 Task: Create Board DevOps Best Practices to Workspace Antivirus and Security Software. Create Board Sales Performance Benchmarking to Workspace Antivirus and Security Software. Create Board IT Asset Management and Inventory Control to Workspace Antivirus and Security Software
Action: Mouse moved to (413, 85)
Screenshot: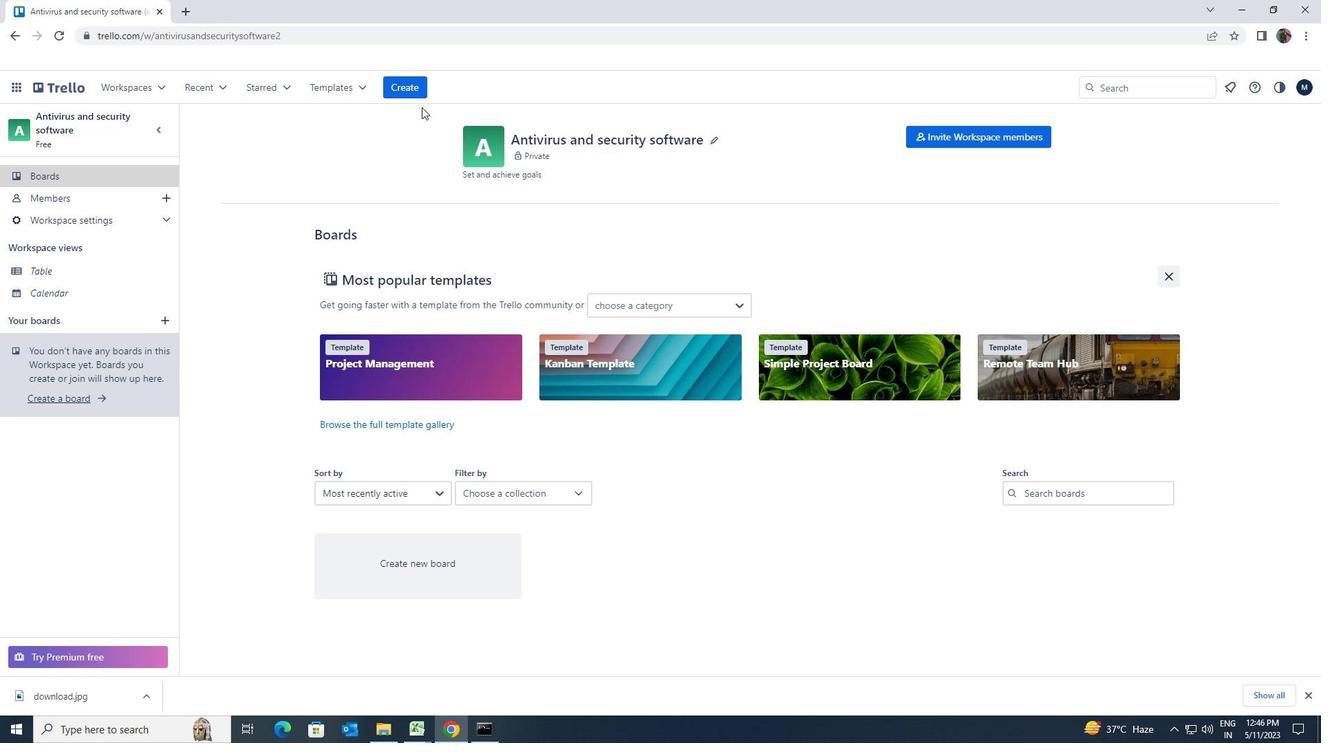 
Action: Mouse pressed left at (413, 85)
Screenshot: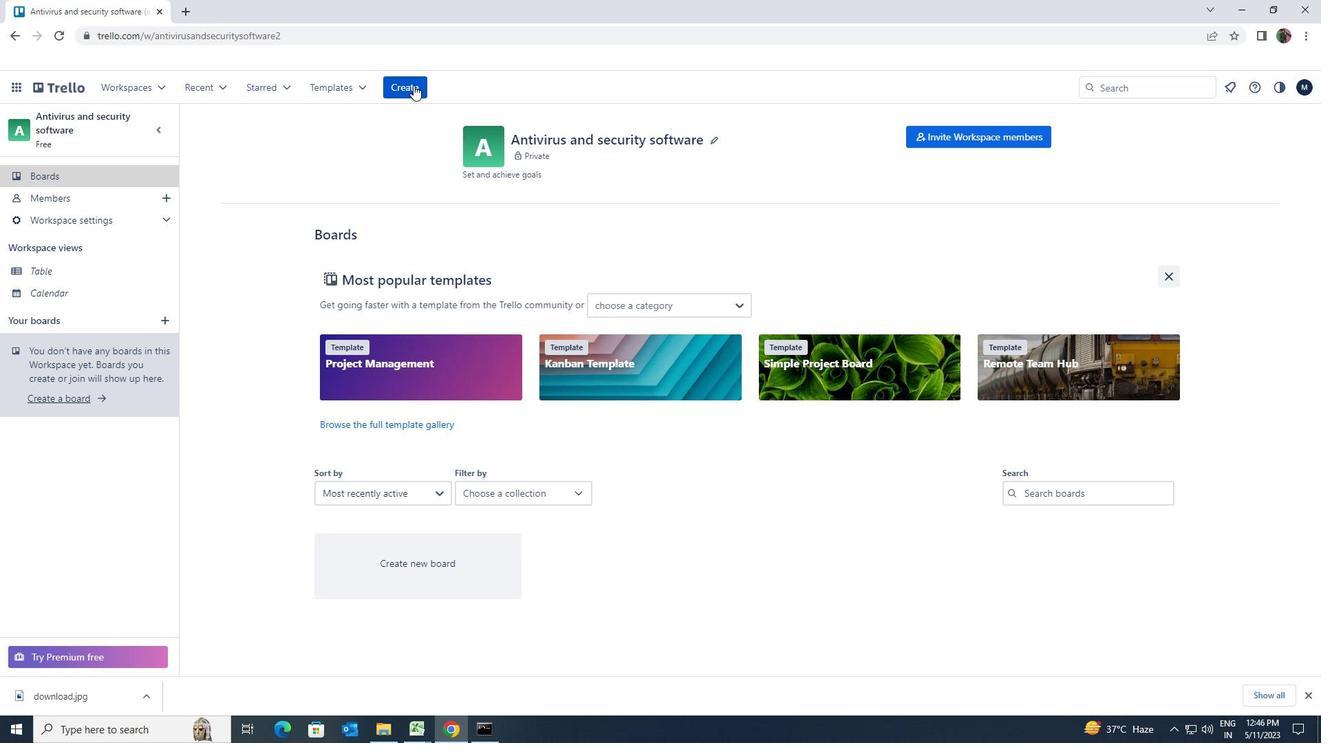 
Action: Mouse moved to (444, 142)
Screenshot: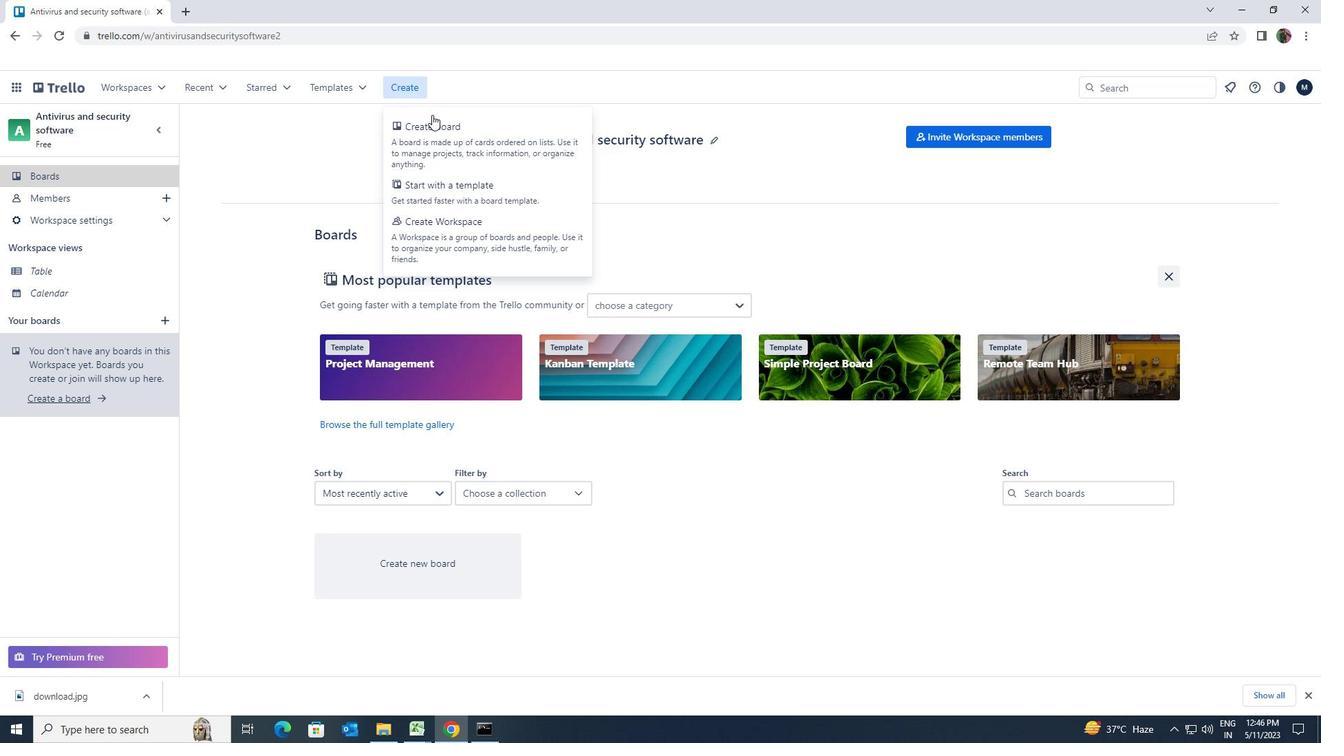 
Action: Mouse pressed left at (444, 142)
Screenshot: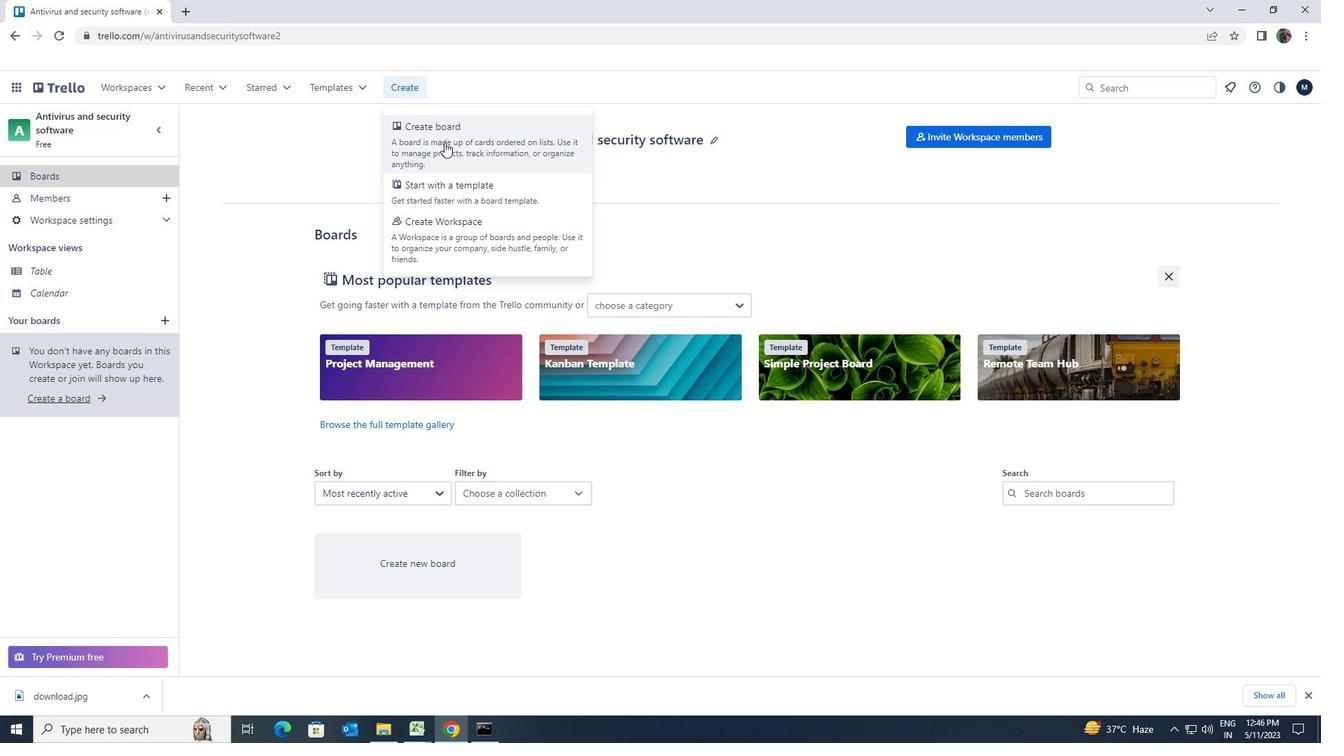 
Action: Key pressed <Key.shift><Key.shift><Key.shift><Key.shift><Key.shift><Key.shift><Key.shift><Key.shift><Key.shift><Key.shift><Key.shift><Key.shift><Key.shift><Key.shift><Key.shift><Key.shift>DEV<Key.shift>OPS<Key.space><Key.shift>BEST<Key.space><Key.shift>PRACTICES
Screenshot: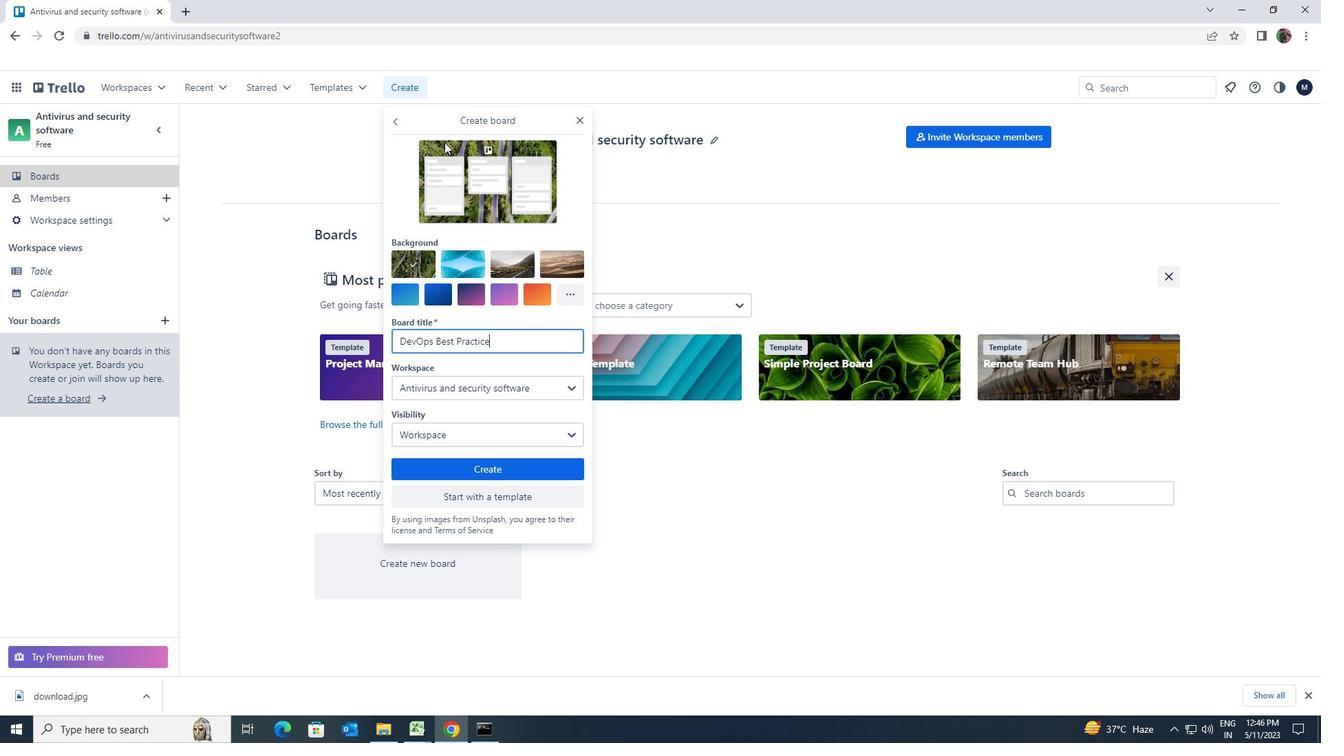 
Action: Mouse moved to (479, 464)
Screenshot: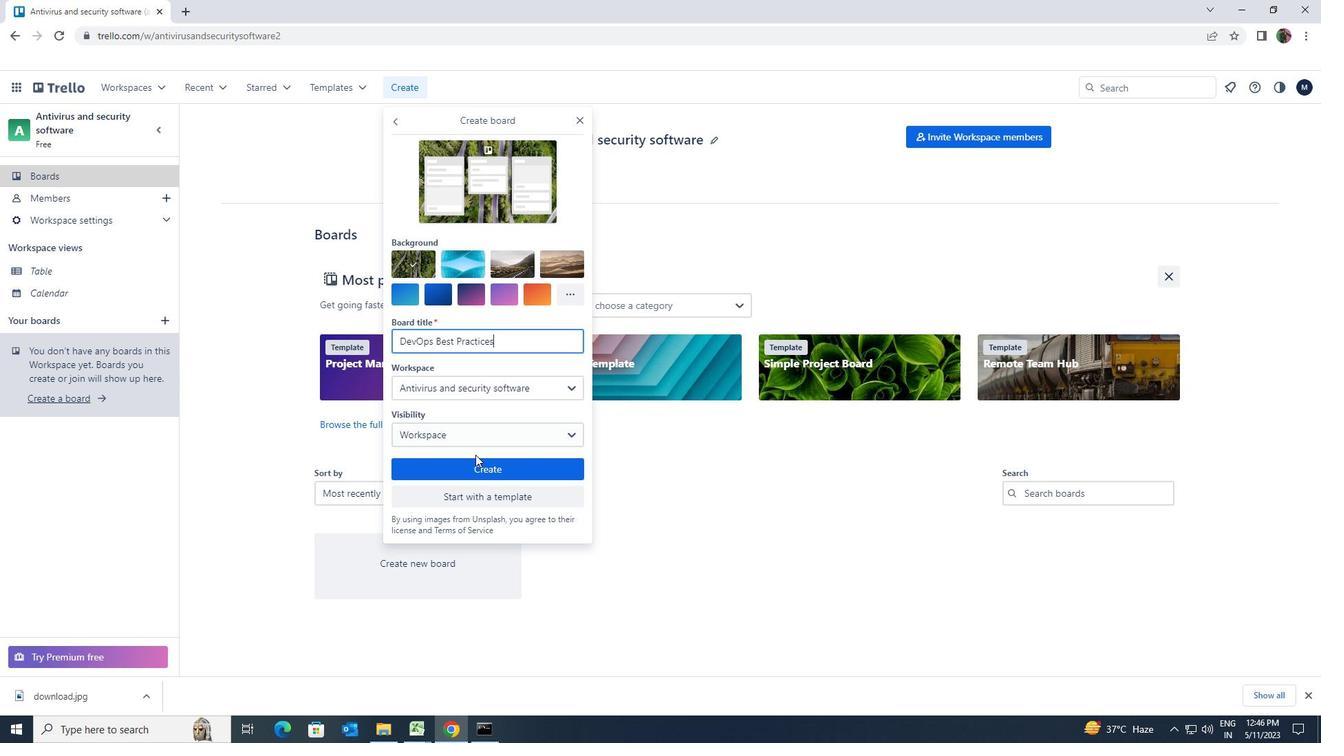 
Action: Mouse pressed left at (479, 464)
Screenshot: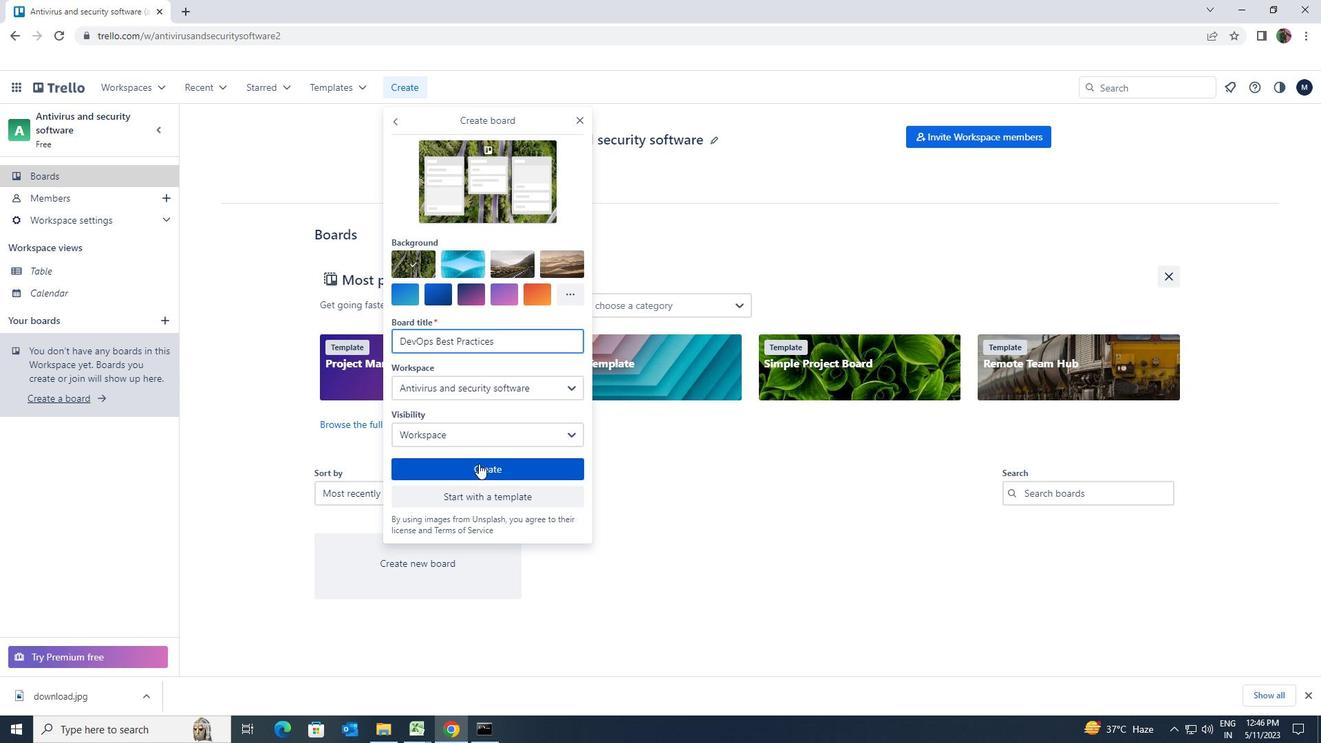 
Action: Mouse moved to (414, 90)
Screenshot: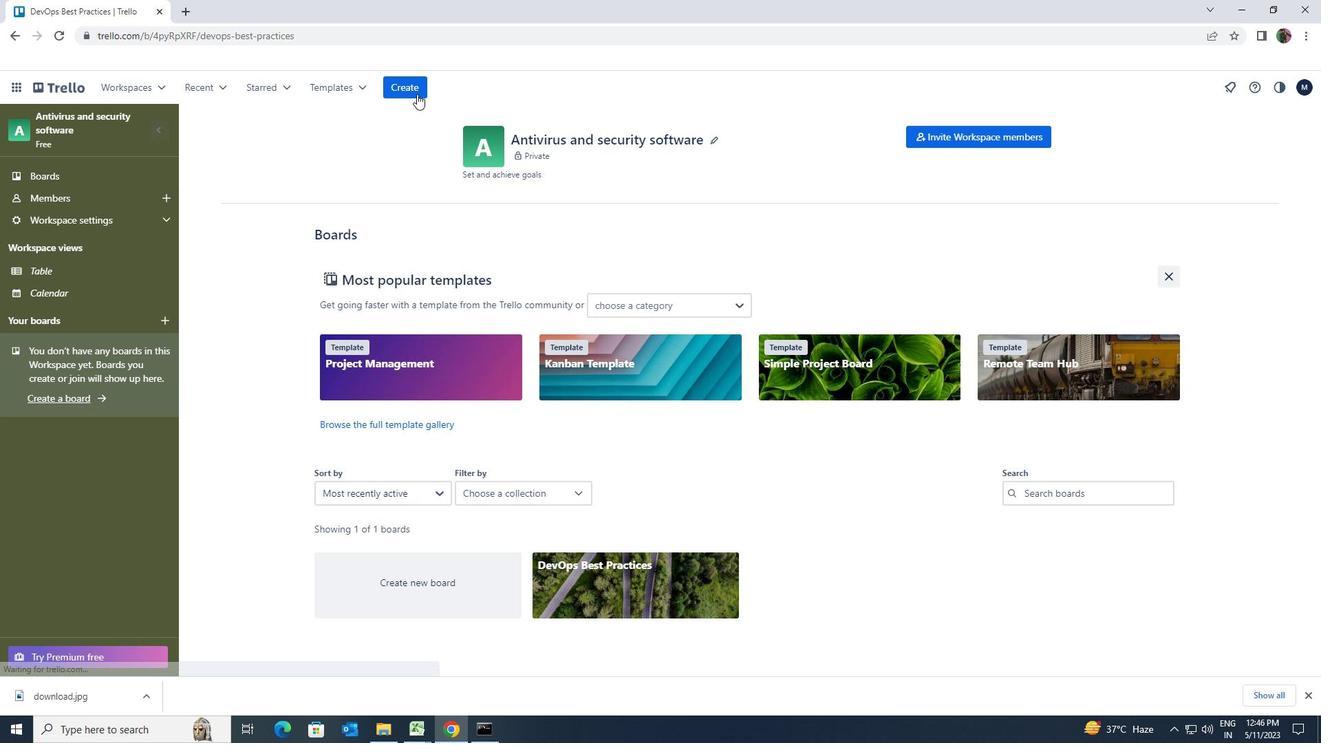 
Action: Mouse pressed left at (414, 90)
Screenshot: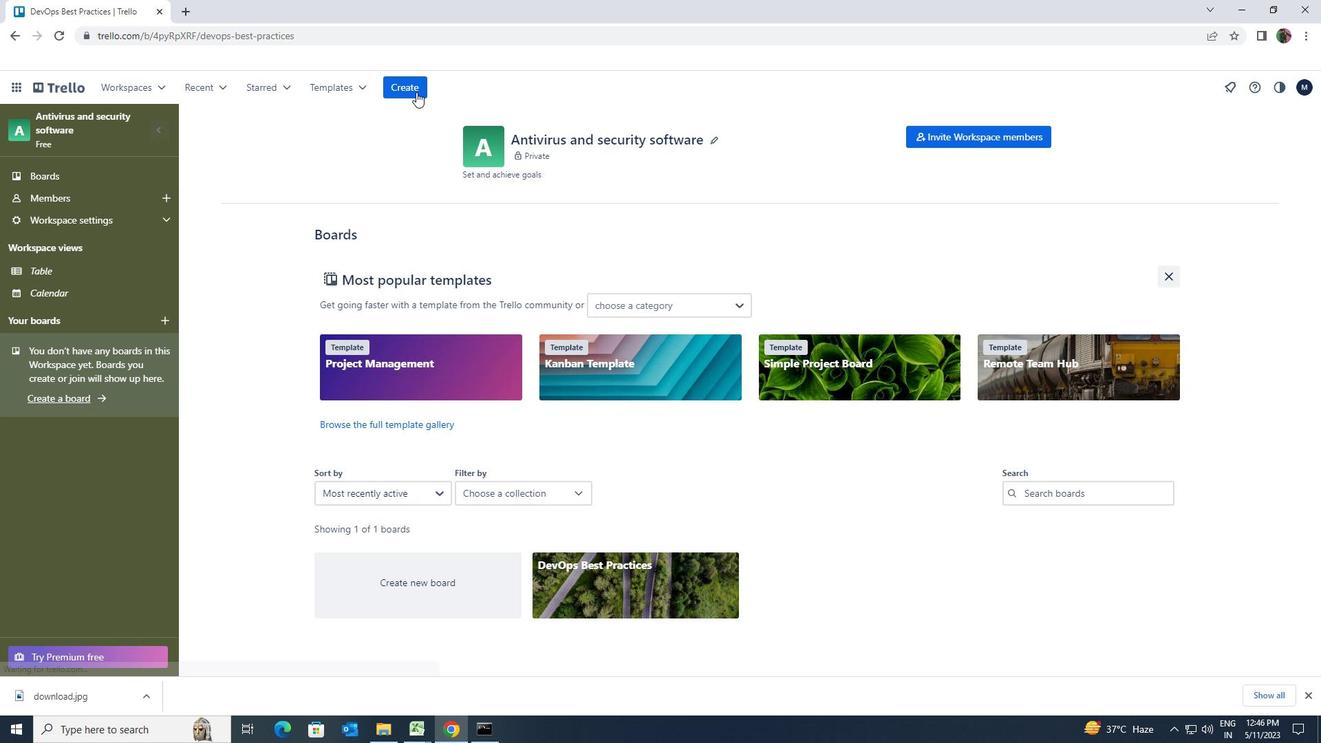 
Action: Mouse moved to (429, 123)
Screenshot: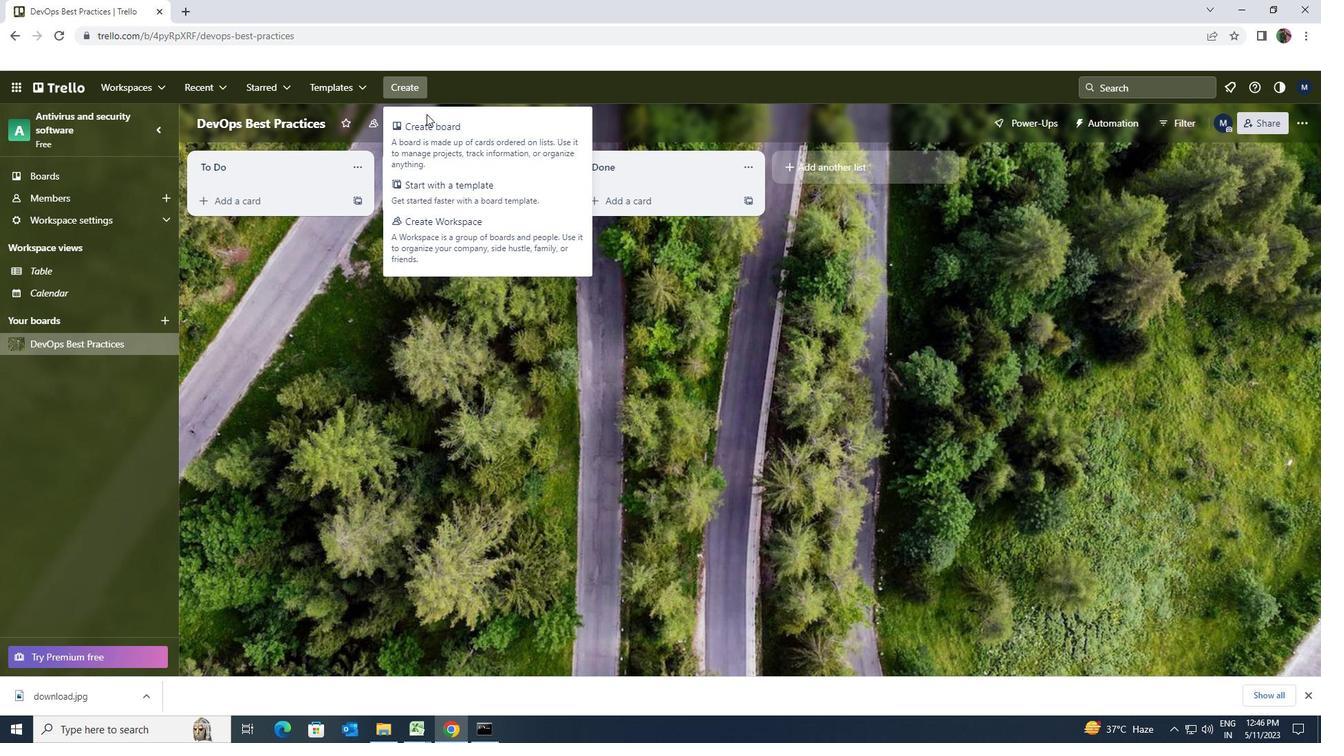 
Action: Mouse pressed left at (429, 123)
Screenshot: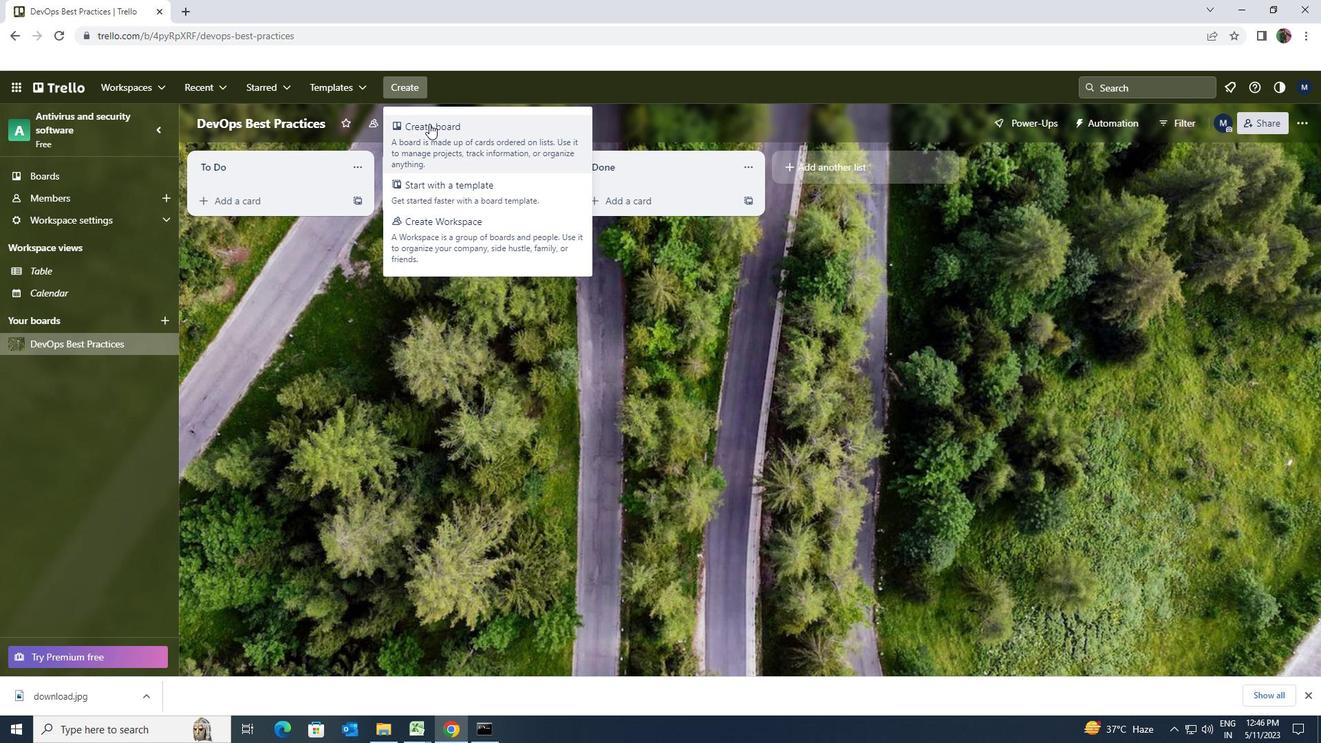 
Action: Key pressed <Key.shift>SALE<Key.space><Key.shift>PERFORMANCE<Key.space><Key.shift>BENCHMARKING
Screenshot: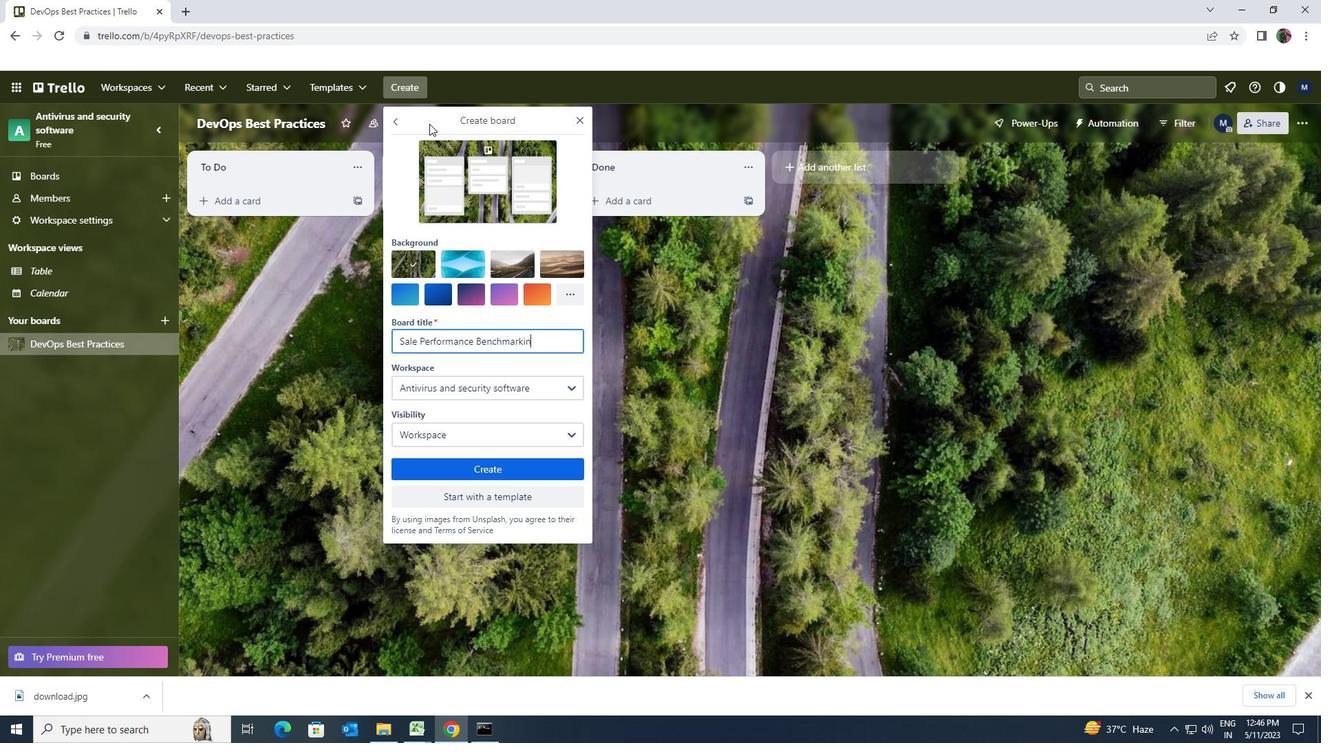 
Action: Mouse moved to (465, 473)
Screenshot: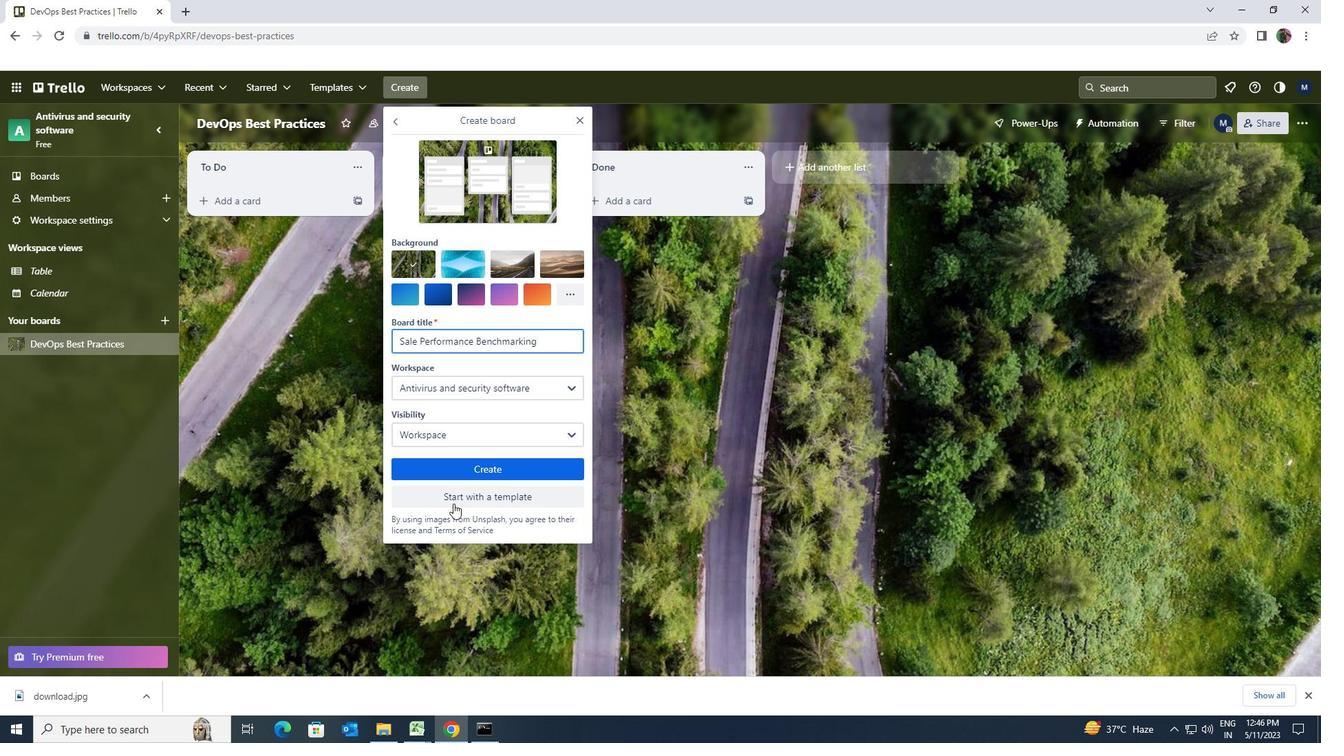 
Action: Mouse pressed left at (465, 473)
Screenshot: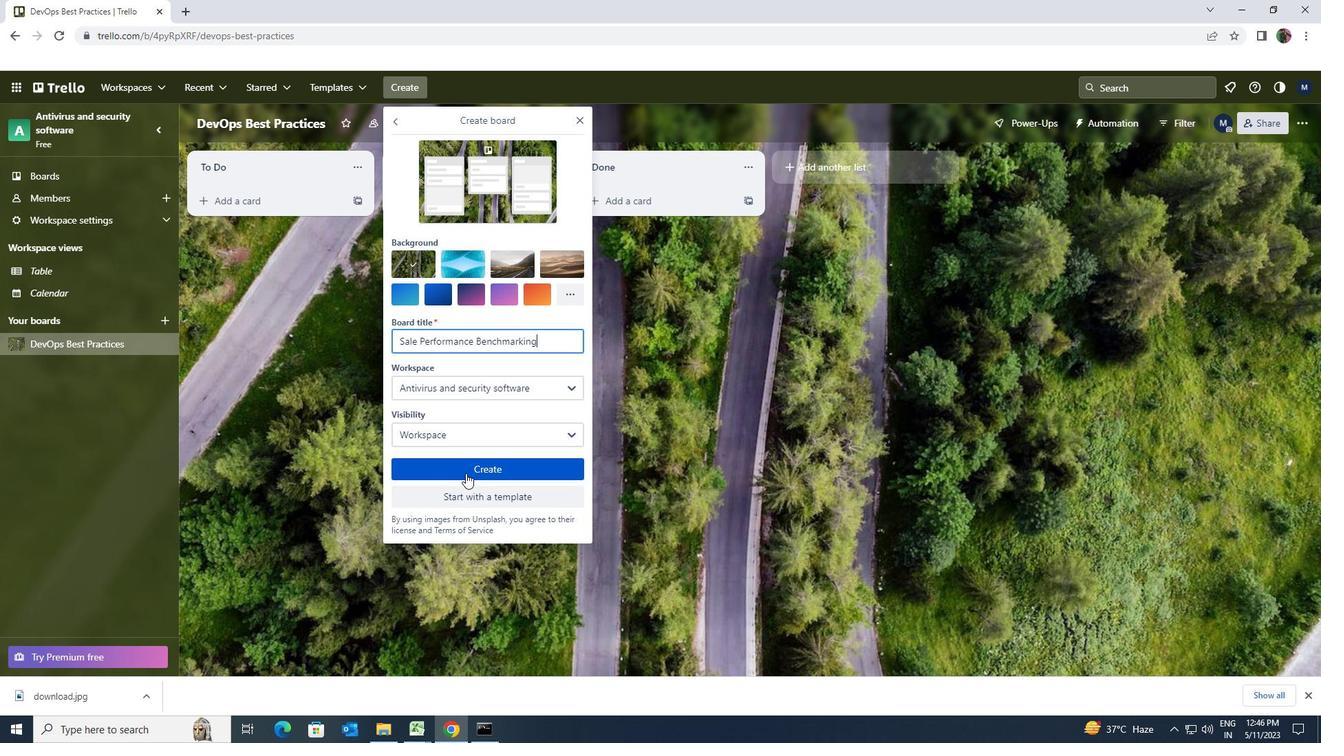
Action: Mouse moved to (408, 83)
Screenshot: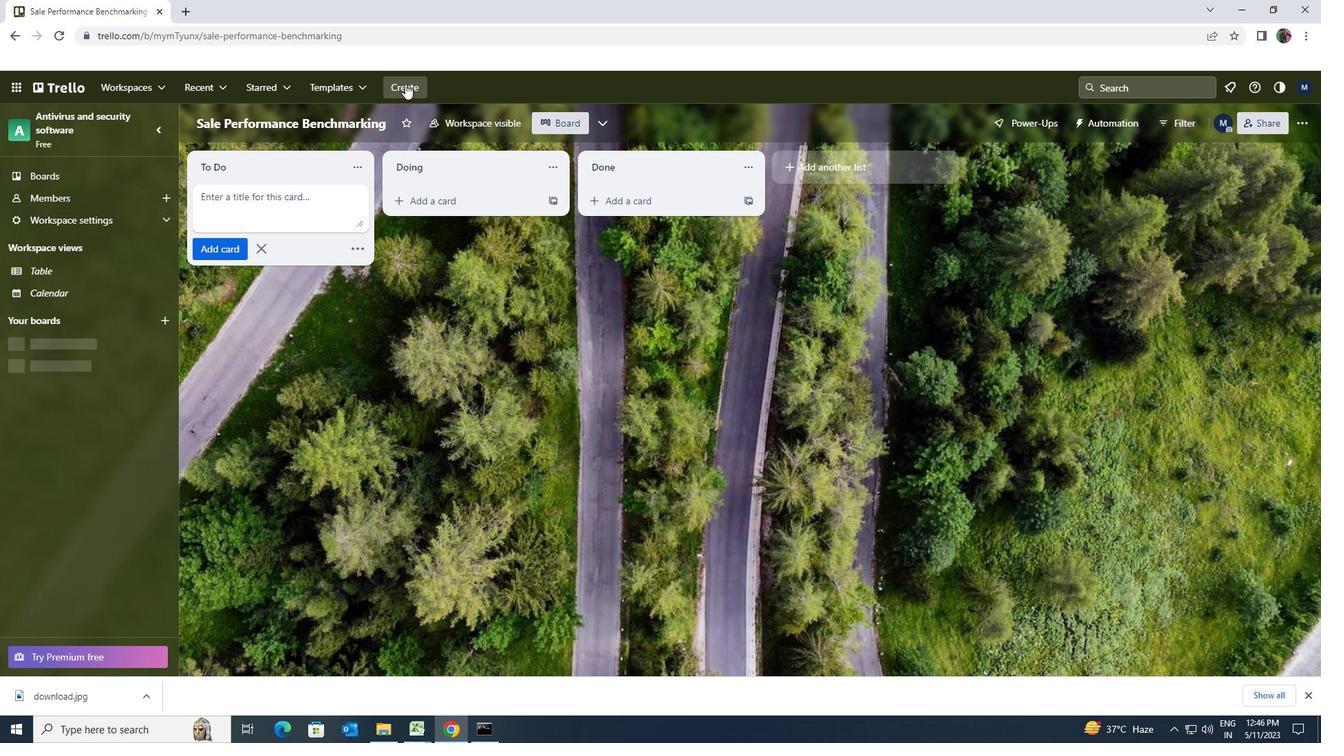 
Action: Mouse pressed left at (408, 83)
Screenshot: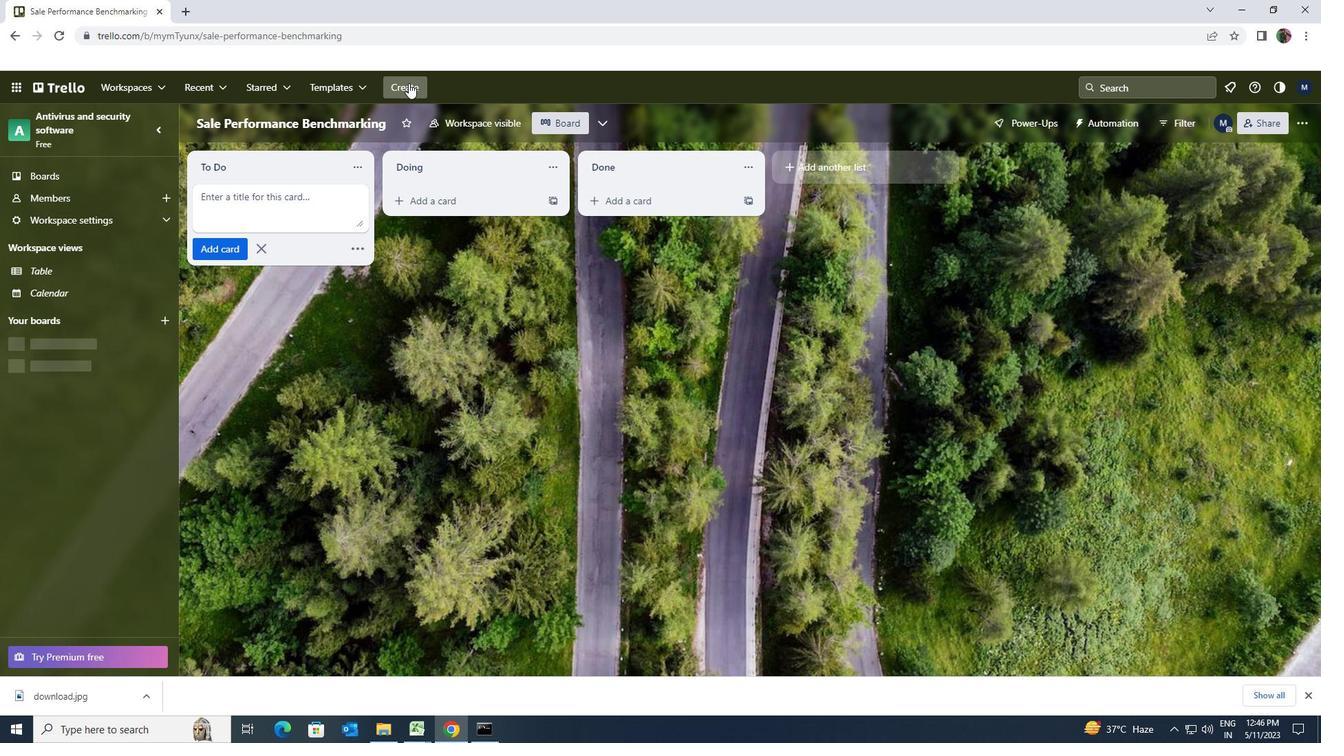 
Action: Mouse moved to (445, 141)
Screenshot: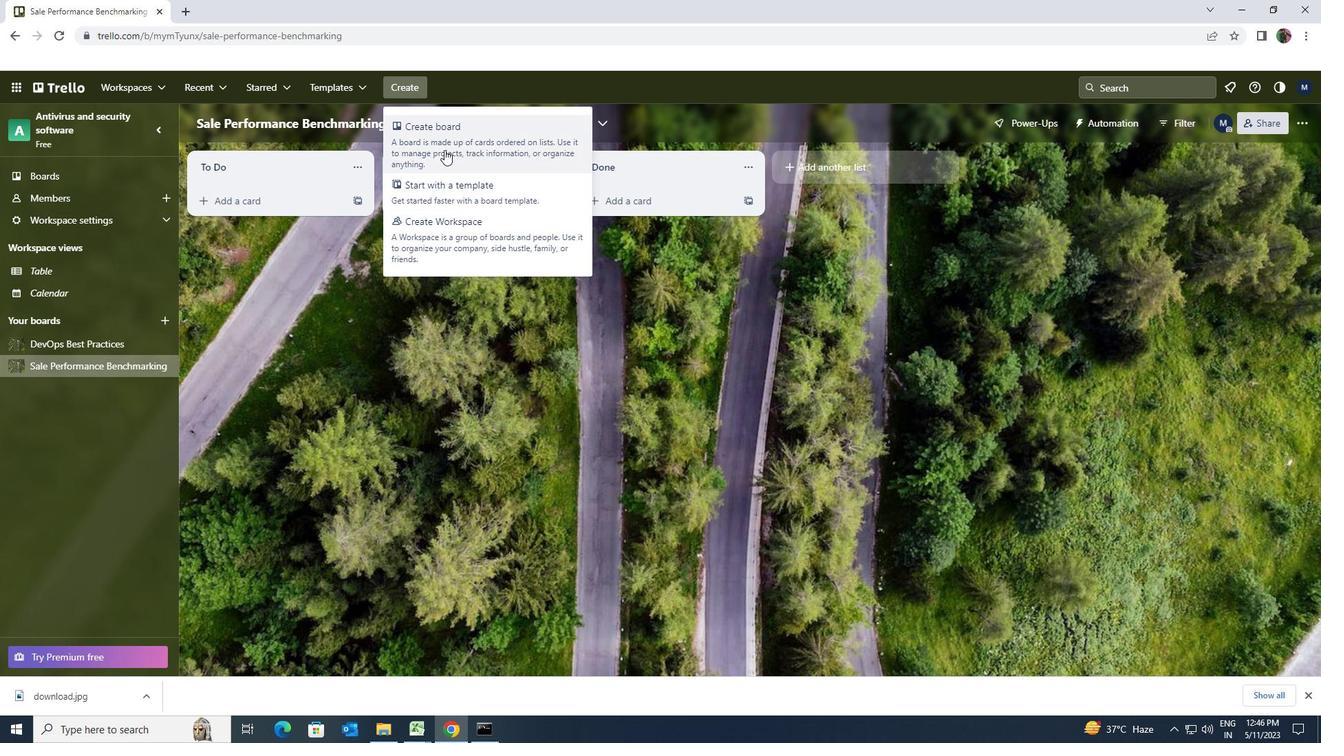 
Action: Mouse pressed left at (445, 141)
Screenshot: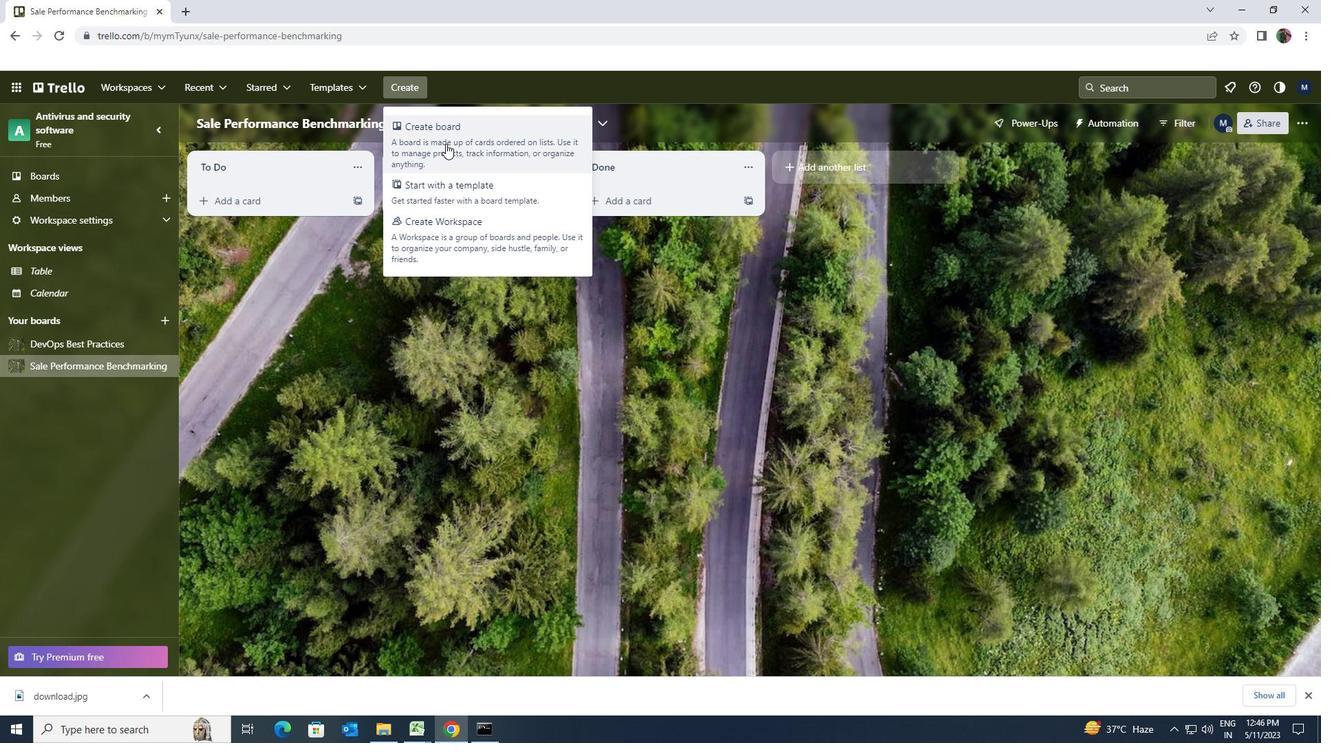 
Action: Mouse moved to (445, 141)
Screenshot: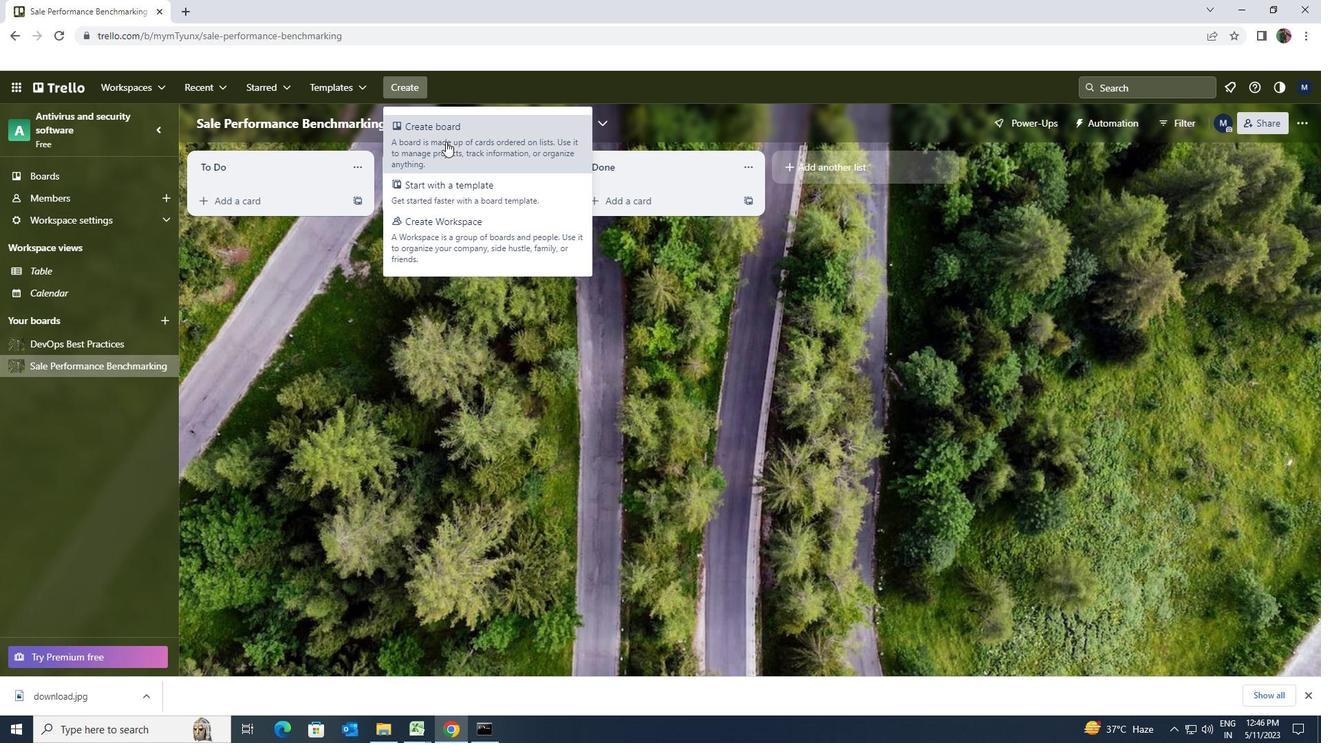 
Action: Key pressed <Key.shift>IT<Key.space><Key.shift>ASSET<Key.space>MANAGEMENT<Key.space><Key.shift>INVENTORY<Key.space><Key.shift>CONTROL
Screenshot: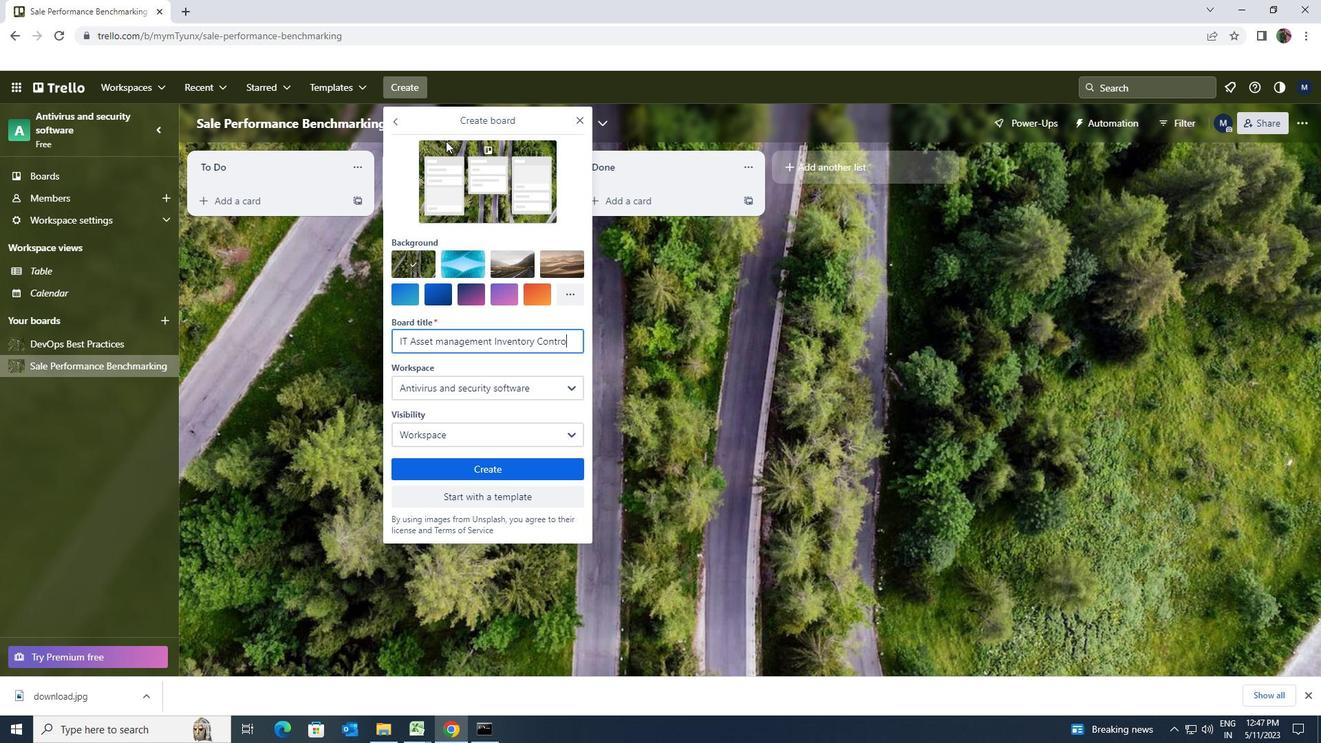 
Action: Mouse moved to (459, 464)
Screenshot: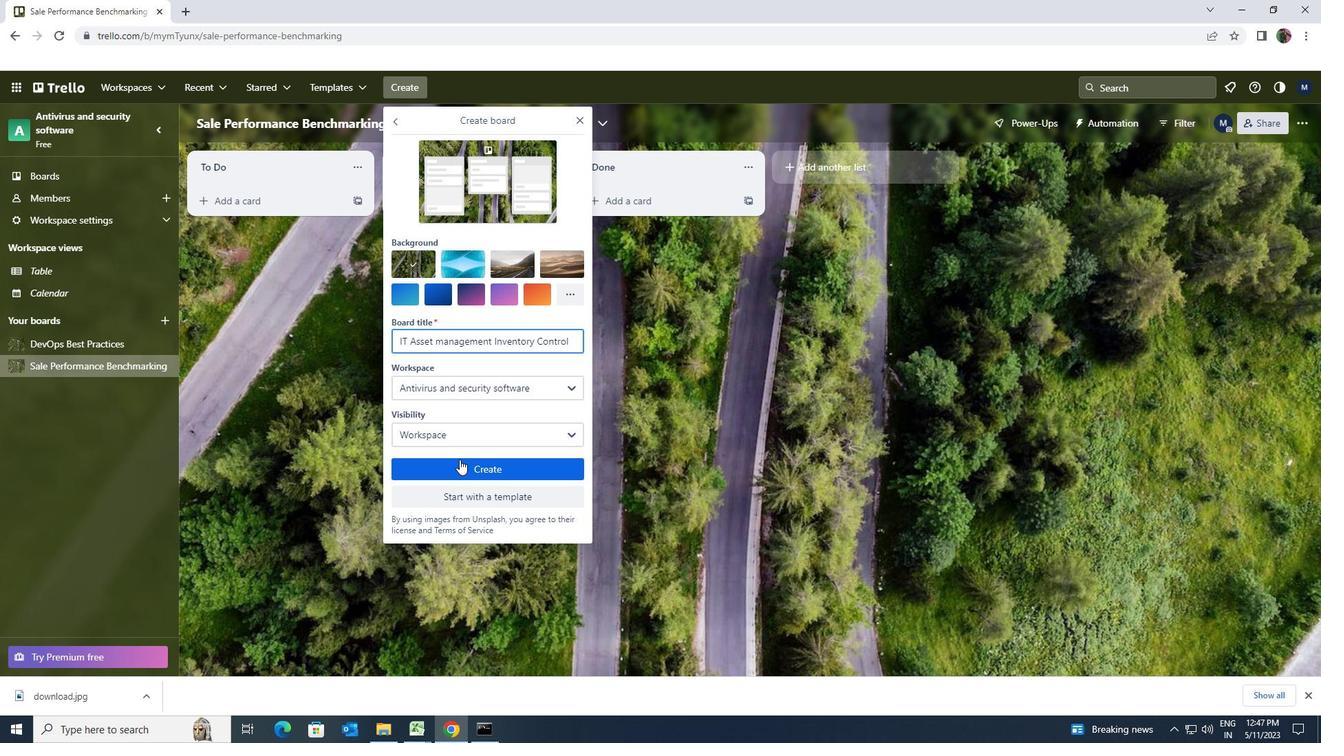 
Action: Mouse pressed left at (459, 464)
Screenshot: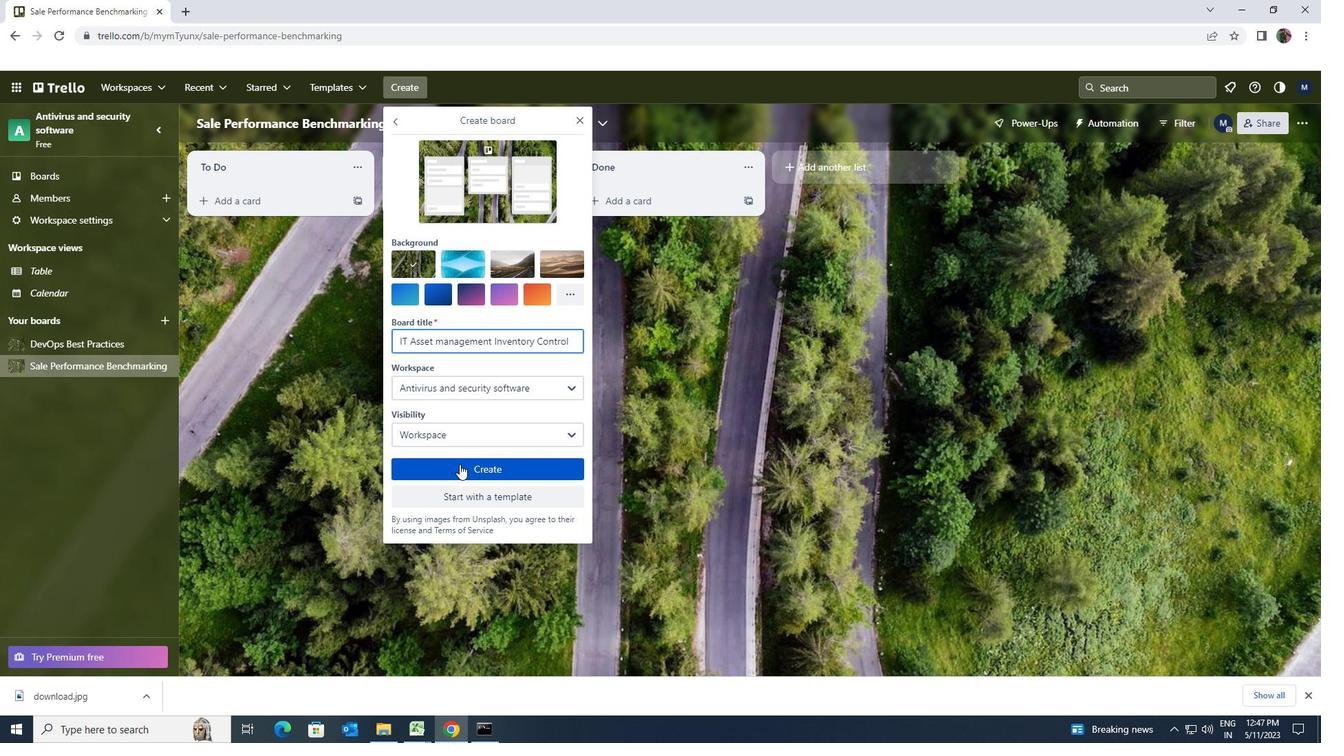
